 Task: Look for gluten-free products in the category "Alcoholic Kombucha".
Action: Mouse moved to (975, 301)
Screenshot: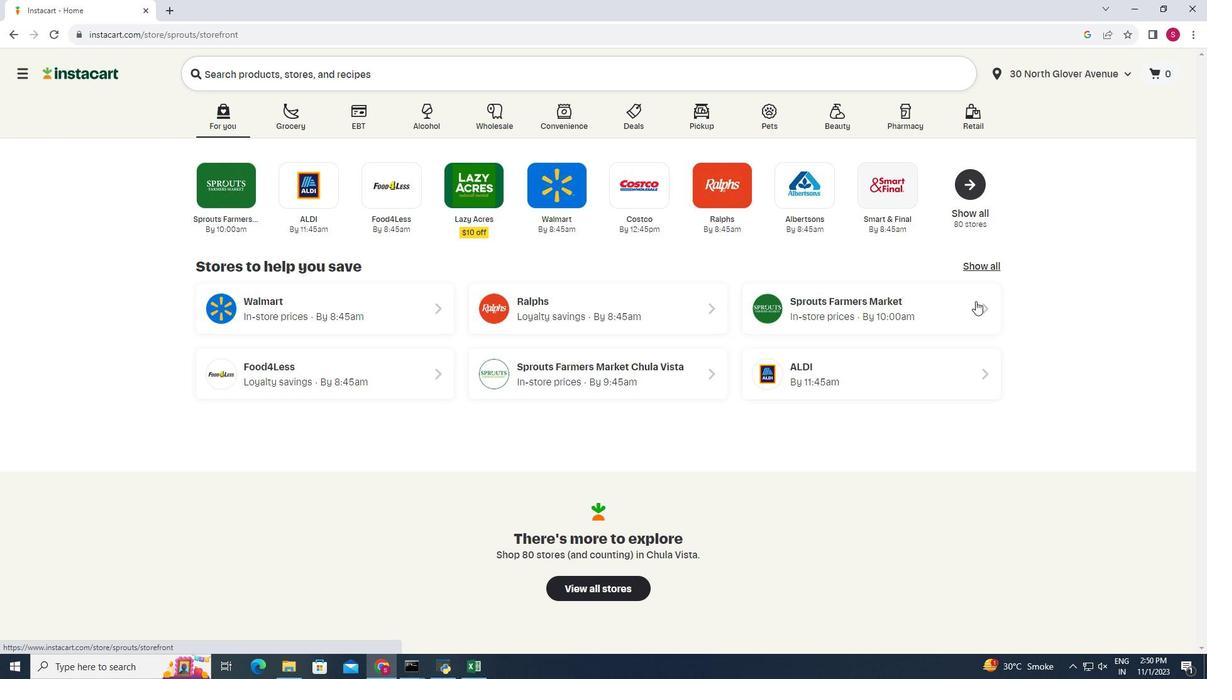 
Action: Mouse pressed left at (975, 301)
Screenshot: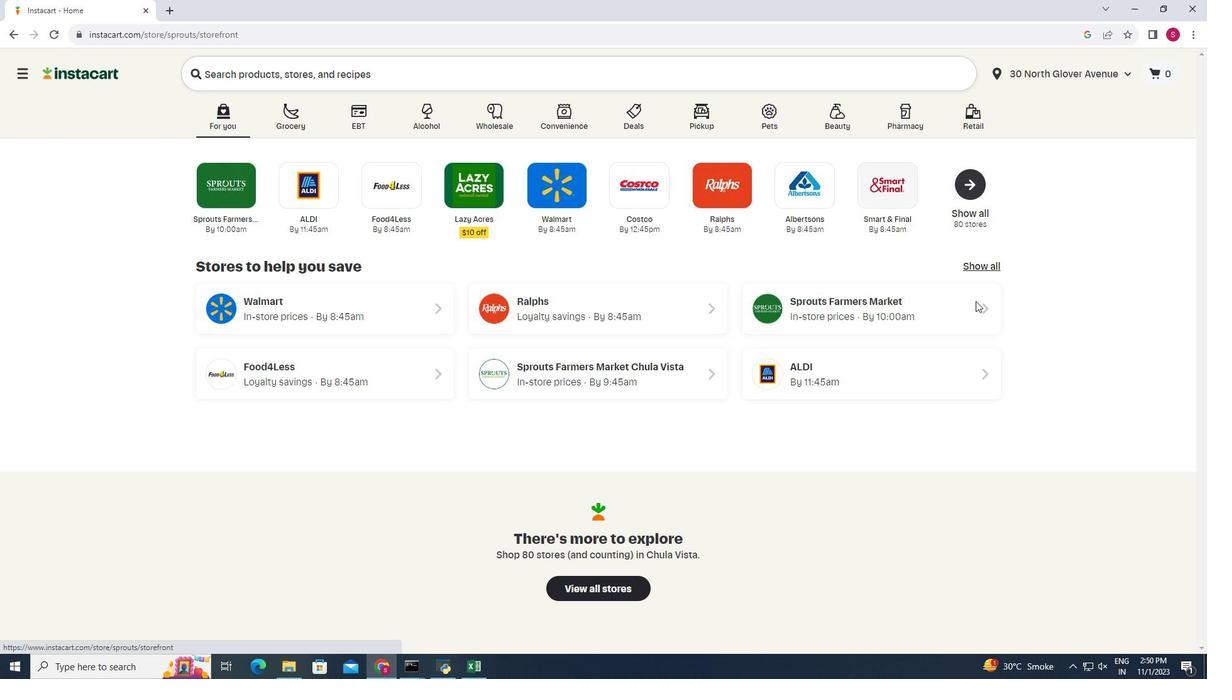 
Action: Mouse moved to (64, 623)
Screenshot: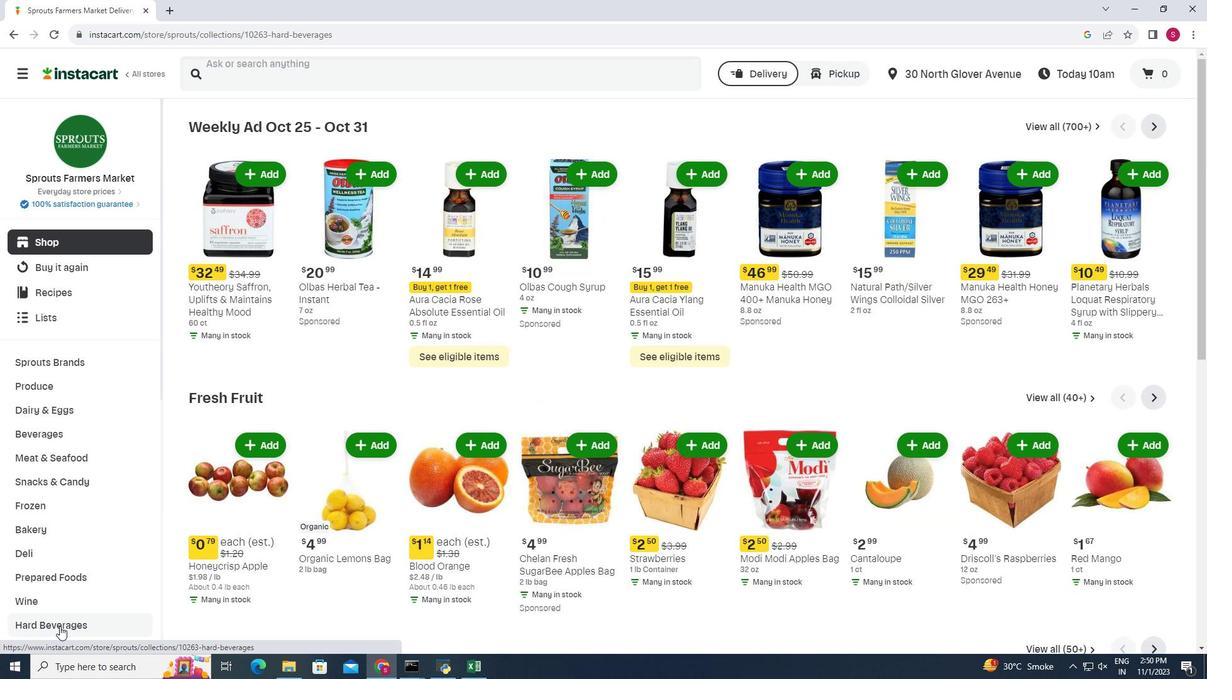 
Action: Mouse pressed left at (64, 623)
Screenshot: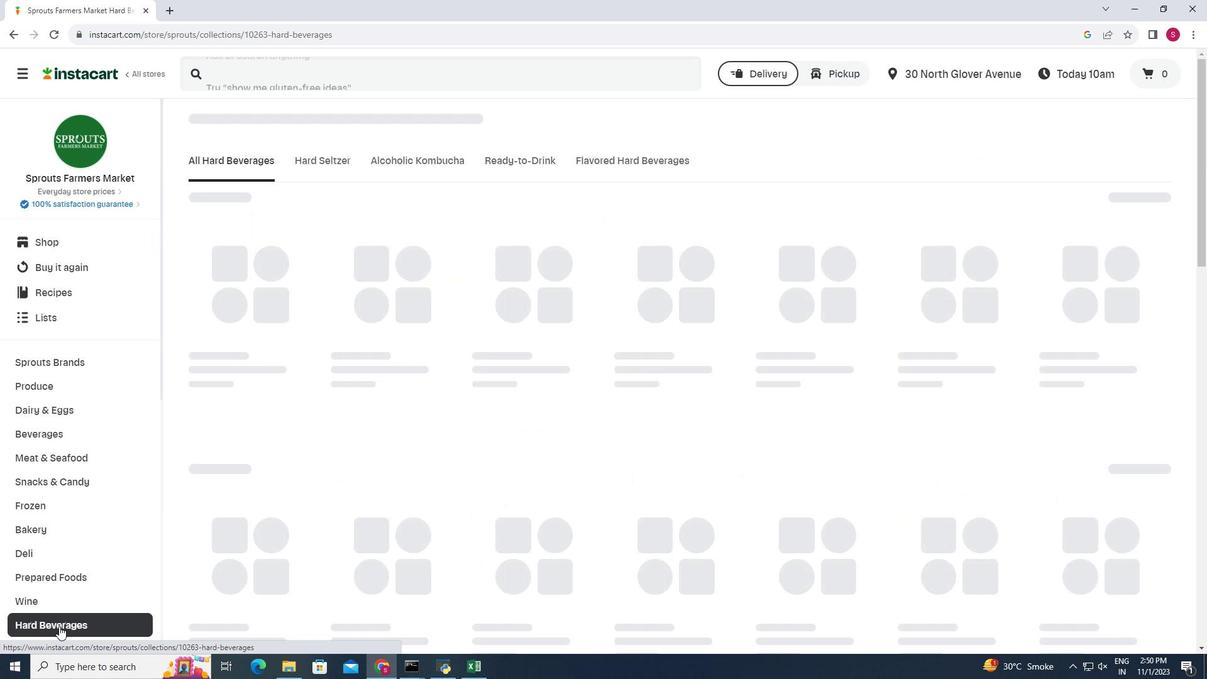 
Action: Mouse moved to (415, 154)
Screenshot: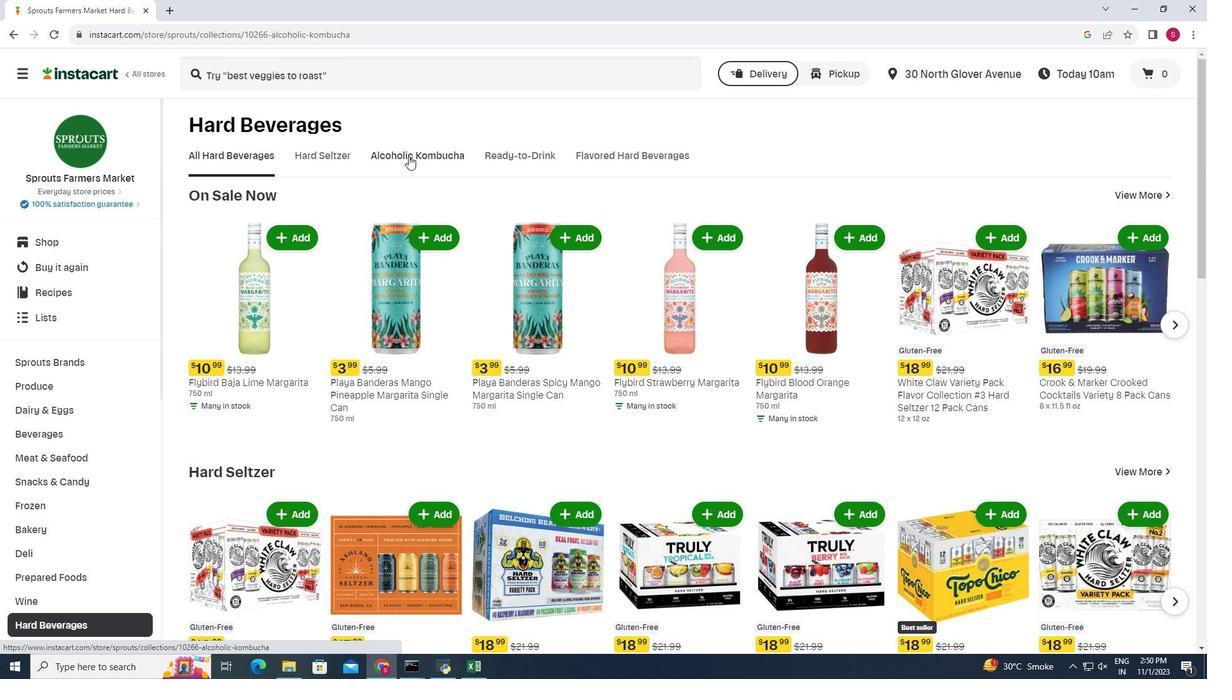 
Action: Mouse pressed left at (415, 154)
Screenshot: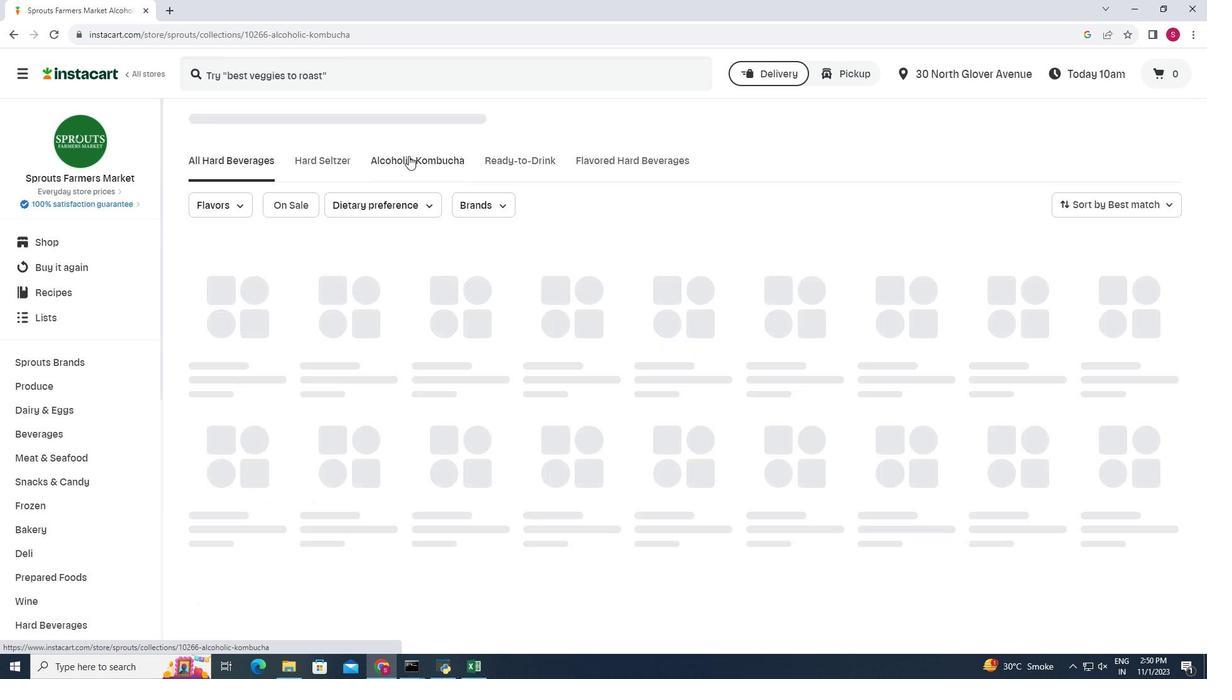 
Action: Mouse moved to (391, 197)
Screenshot: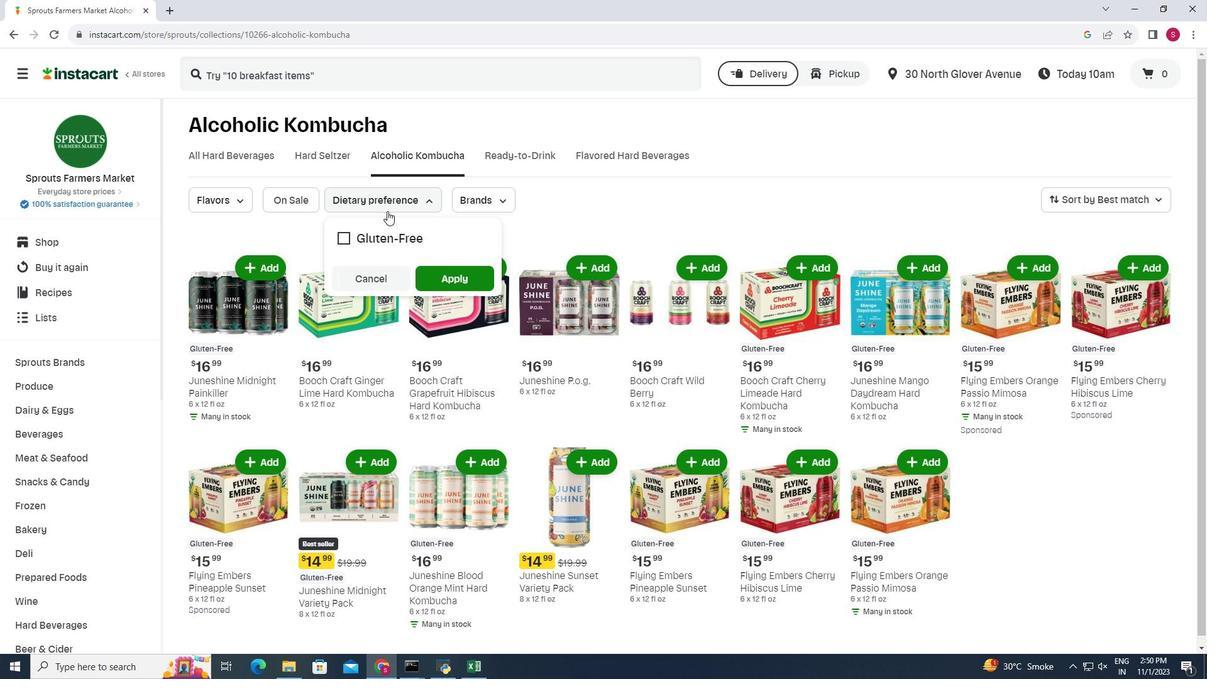 
Action: Mouse pressed left at (391, 197)
Screenshot: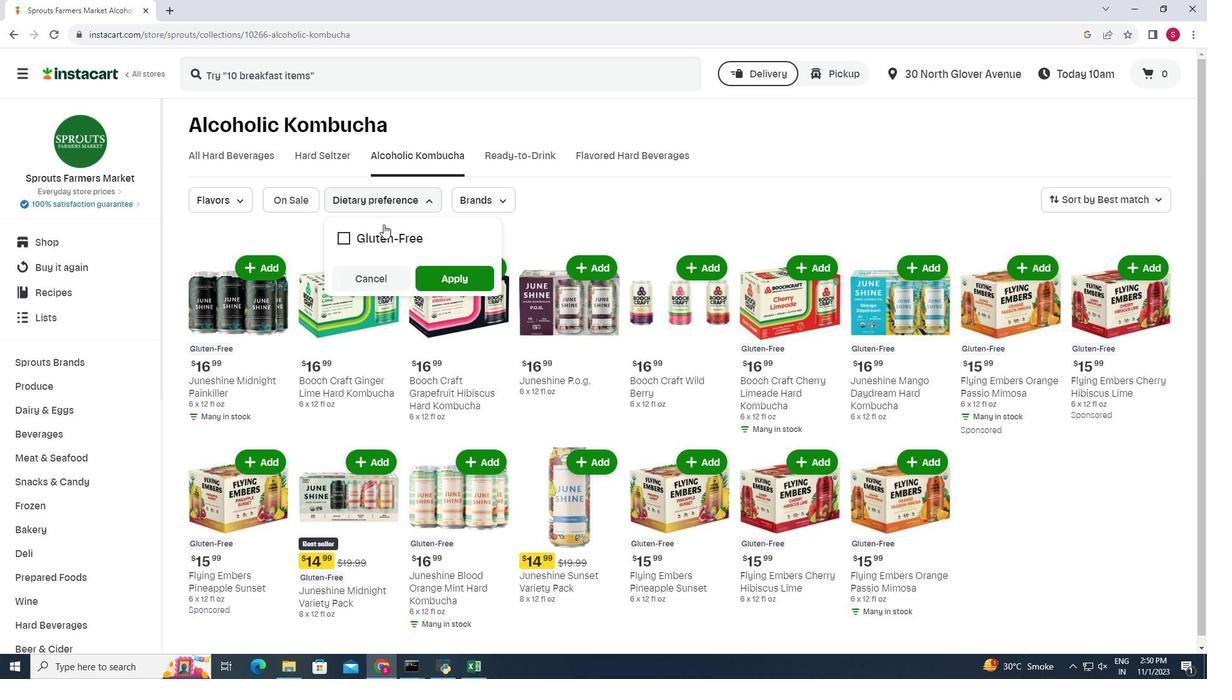 
Action: Mouse moved to (379, 234)
Screenshot: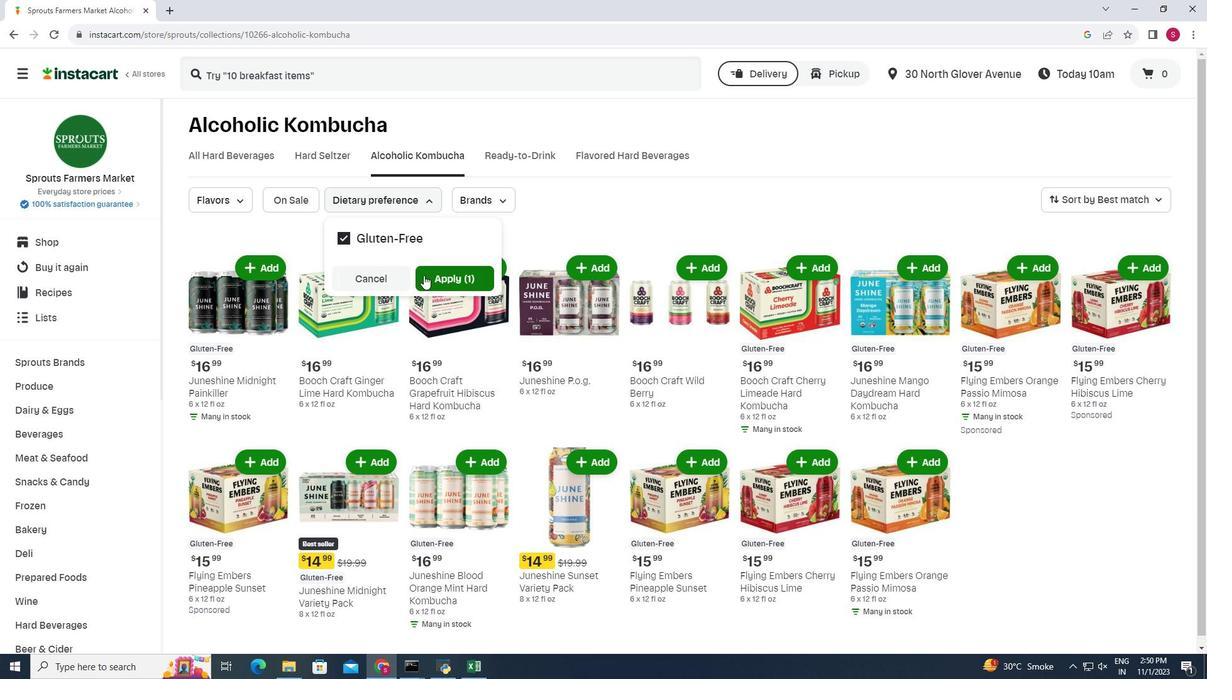 
Action: Mouse pressed left at (379, 234)
Screenshot: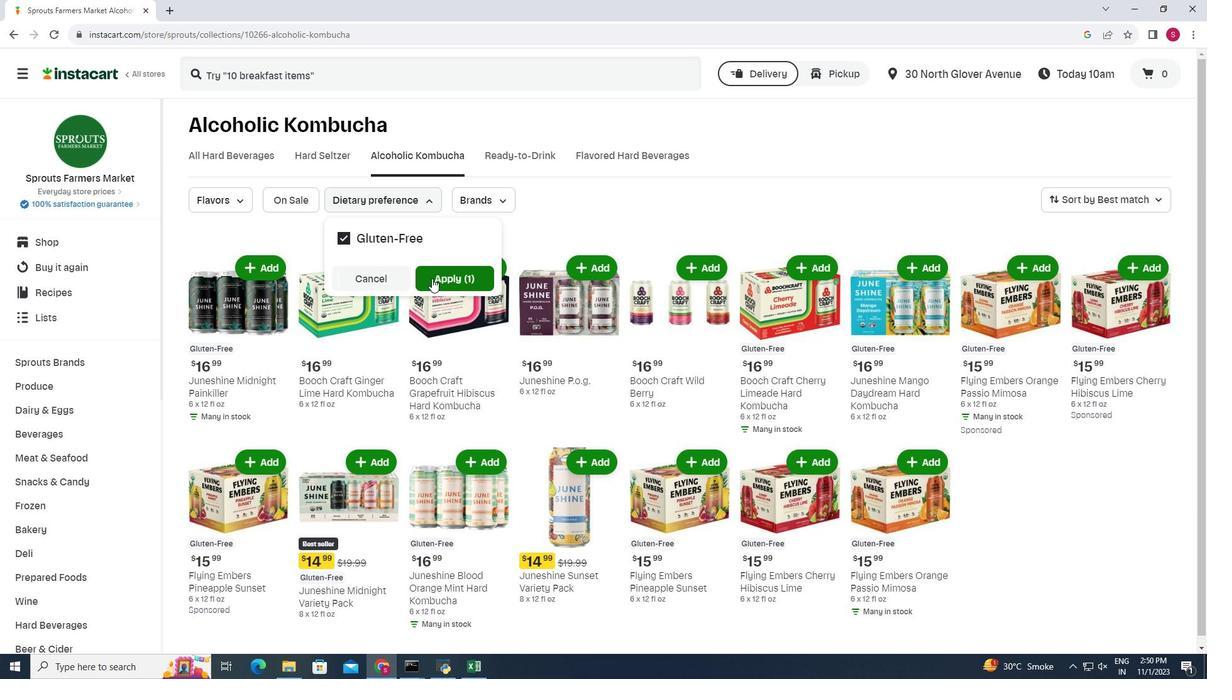 
Action: Mouse moved to (432, 278)
Screenshot: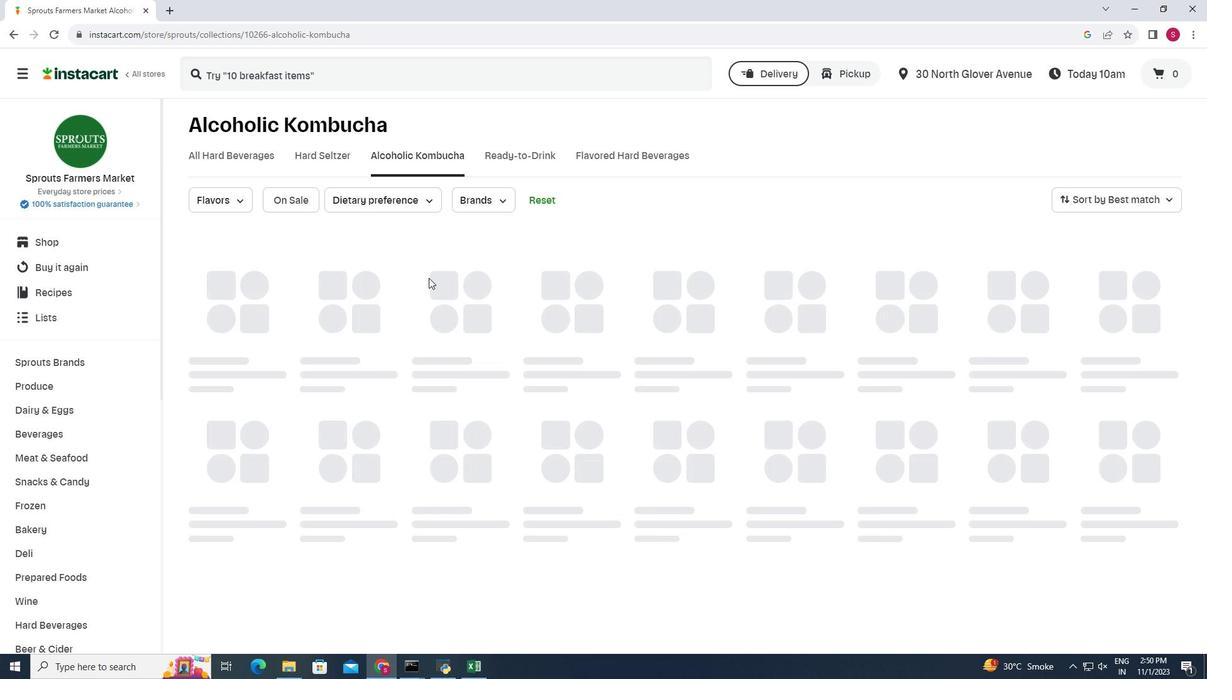 
Action: Mouse pressed left at (432, 278)
Screenshot: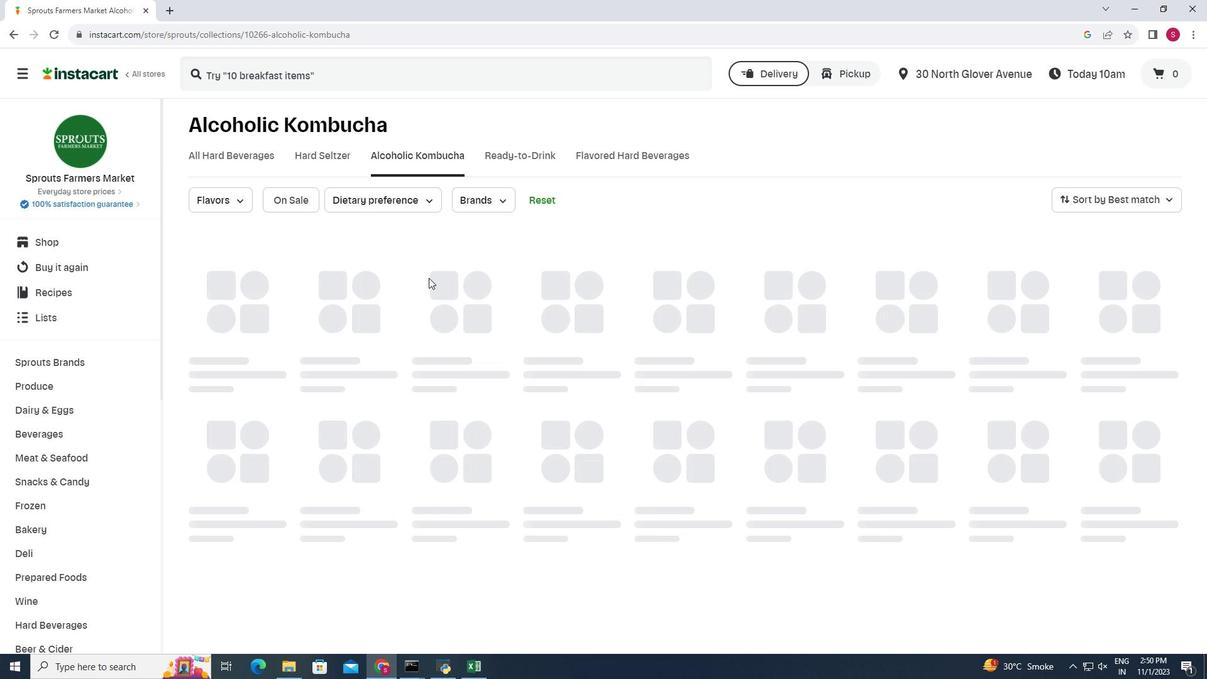 
Action: Mouse moved to (675, 424)
Screenshot: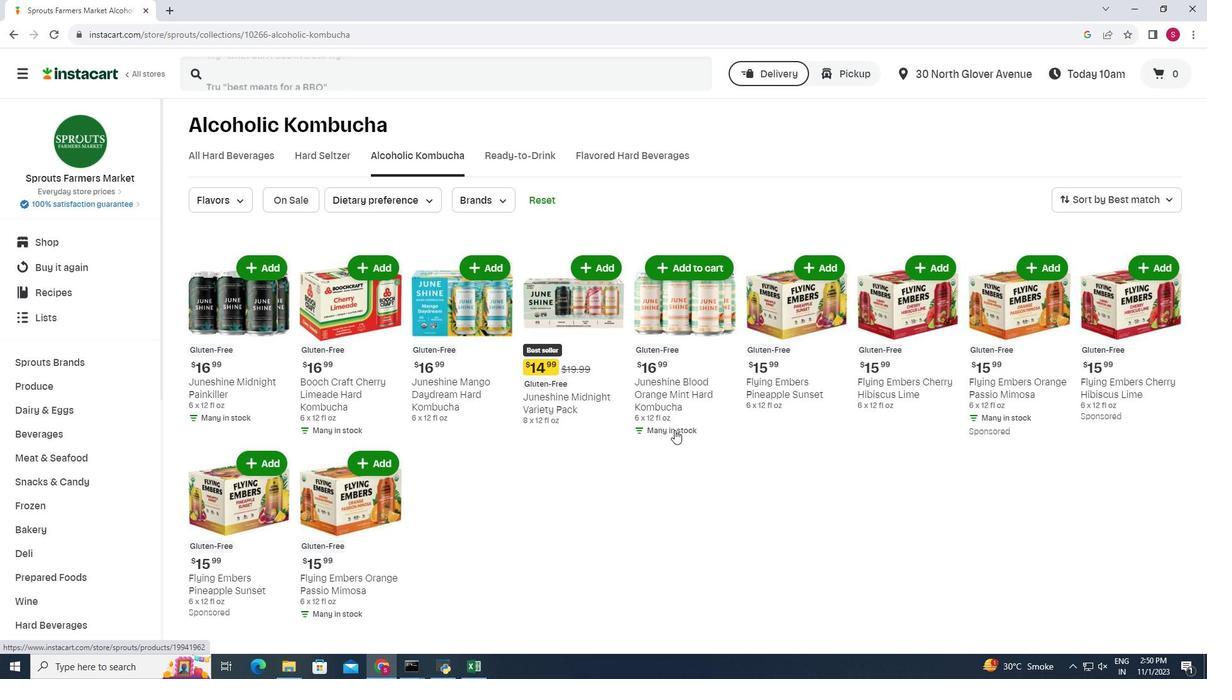 
Action: Mouse scrolled (675, 423) with delta (0, 0)
Screenshot: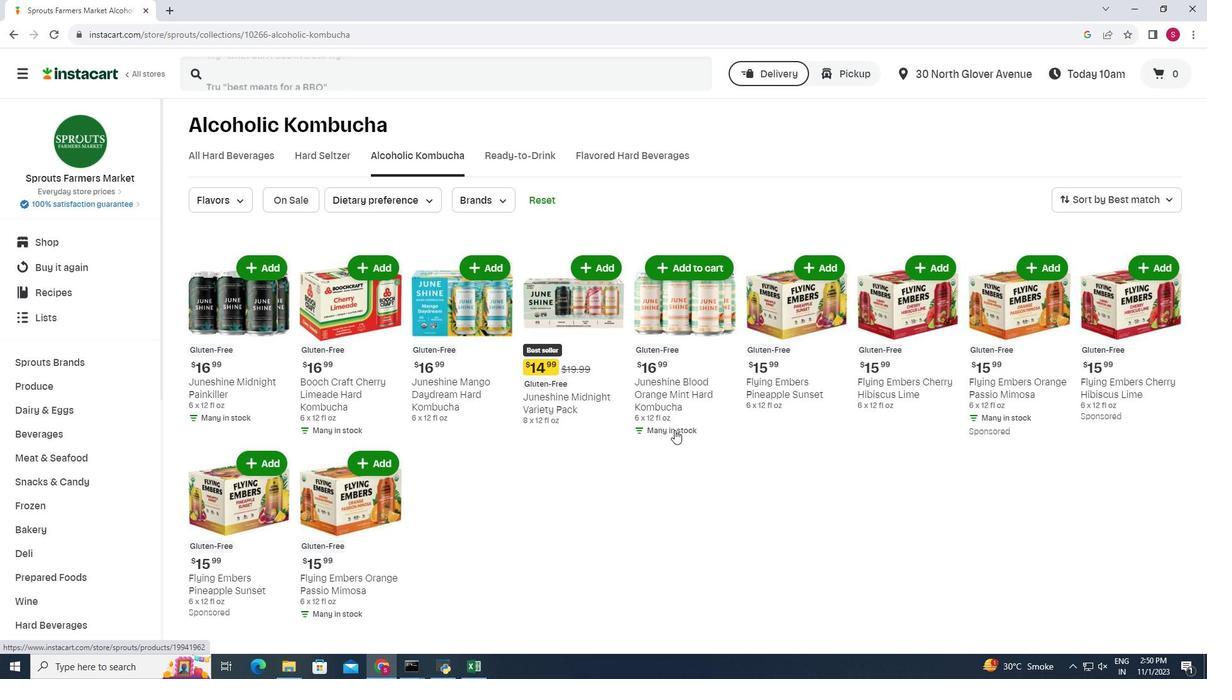 
Action: Mouse moved to (677, 430)
Screenshot: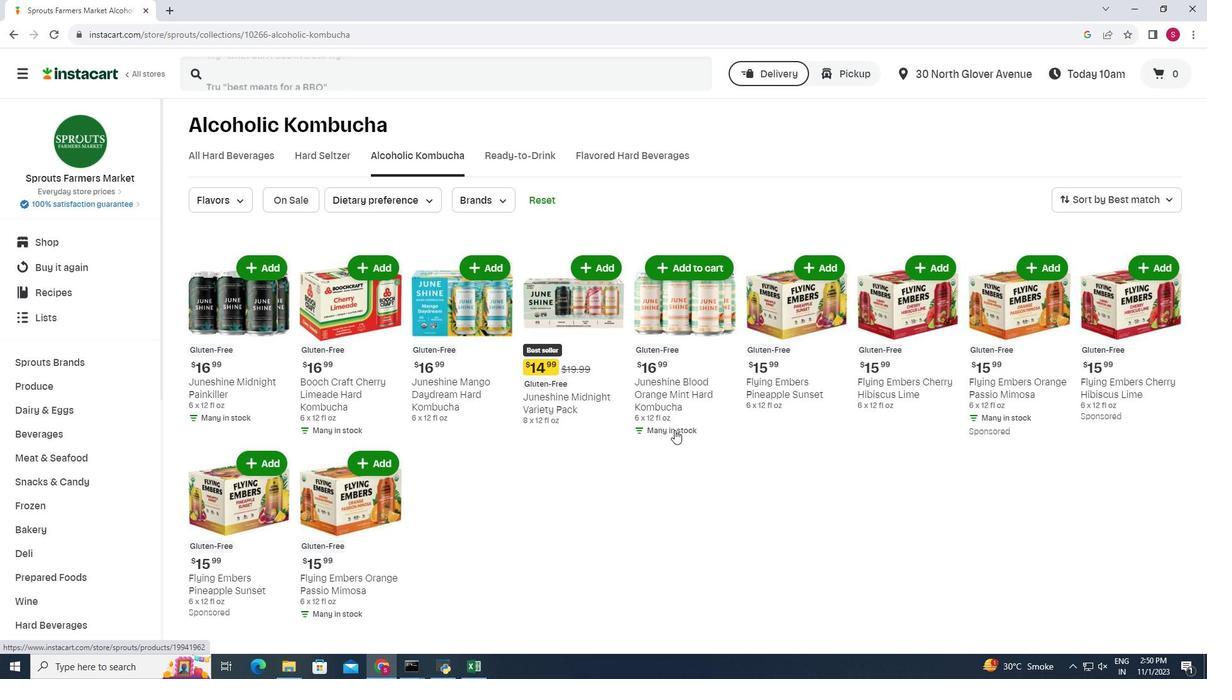 
Action: Mouse scrolled (677, 429) with delta (0, 0)
Screenshot: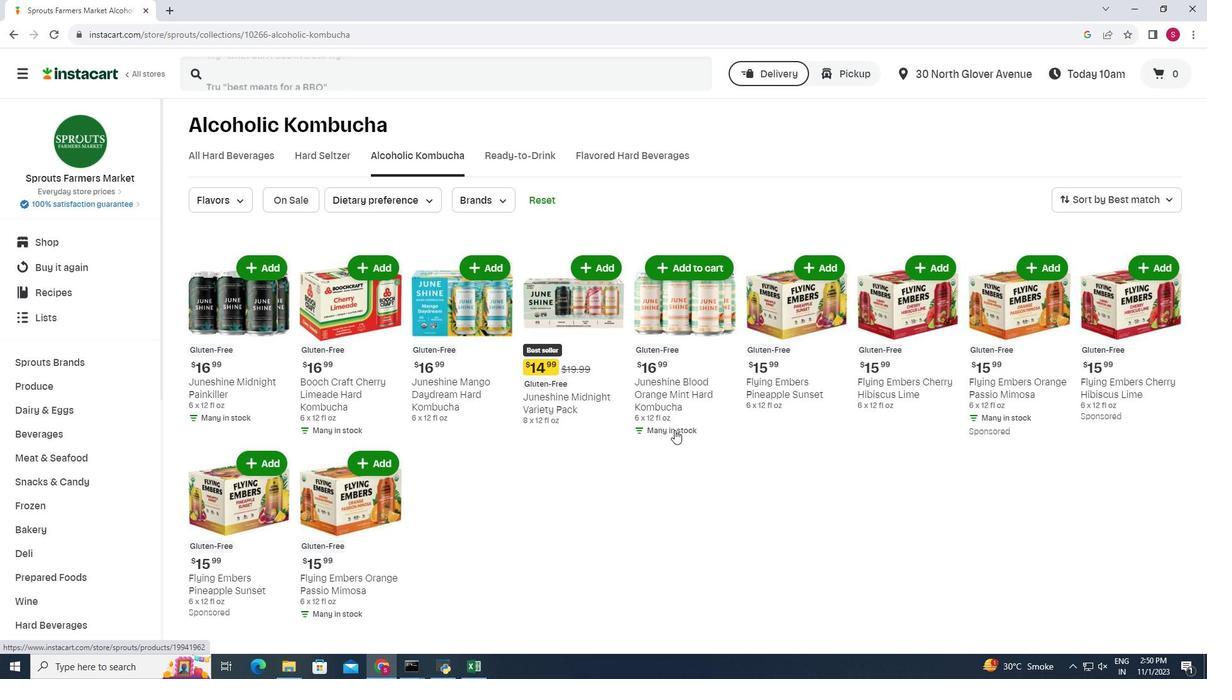 
Action: Mouse moved to (677, 430)
Screenshot: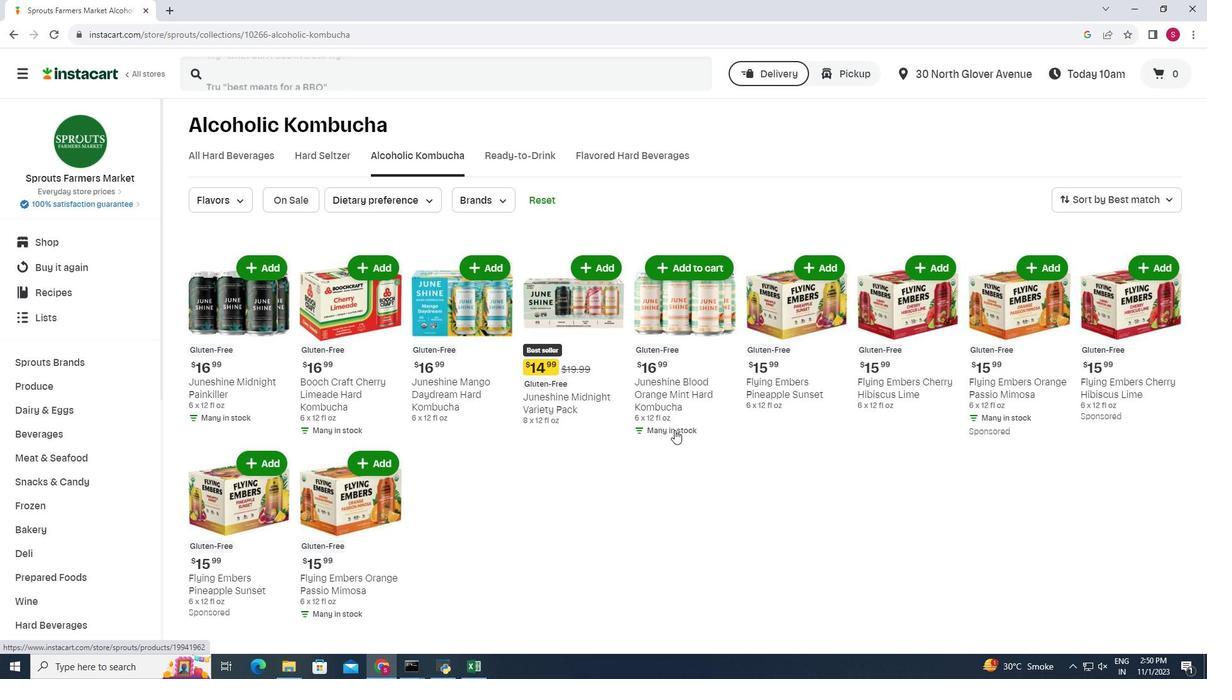 
Action: Mouse scrolled (677, 430) with delta (0, 0)
Screenshot: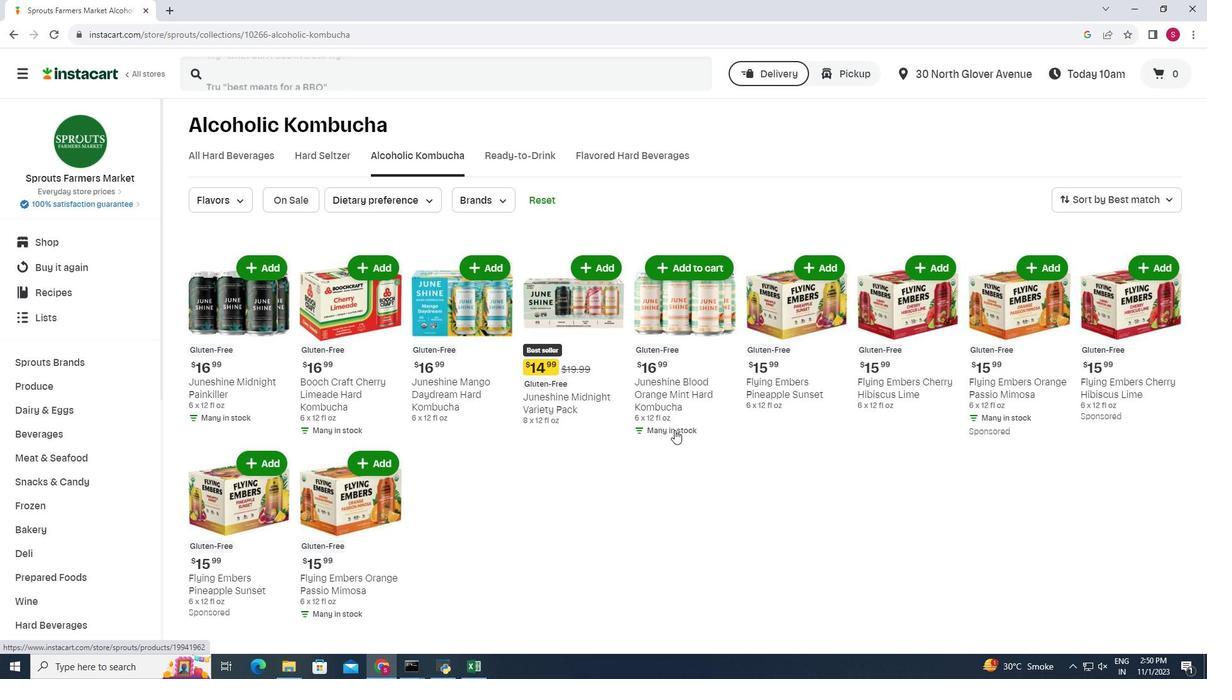 
Action: Mouse moved to (677, 432)
Screenshot: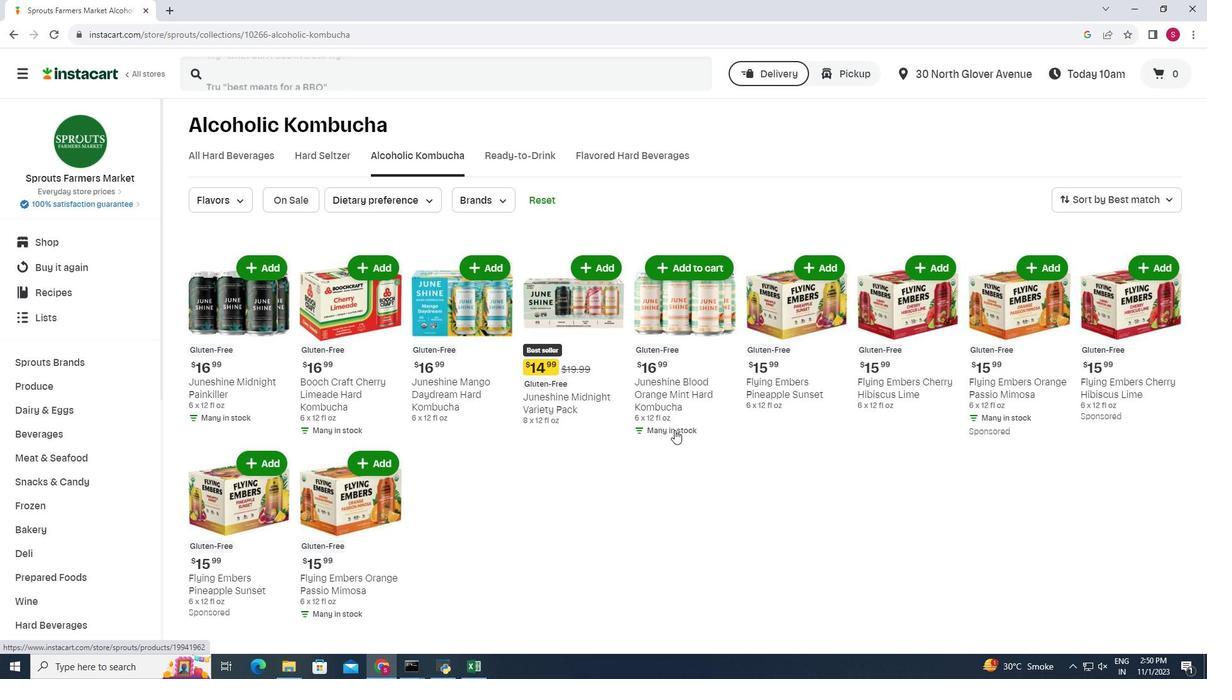 
Action: Mouse scrolled (677, 431) with delta (0, 0)
Screenshot: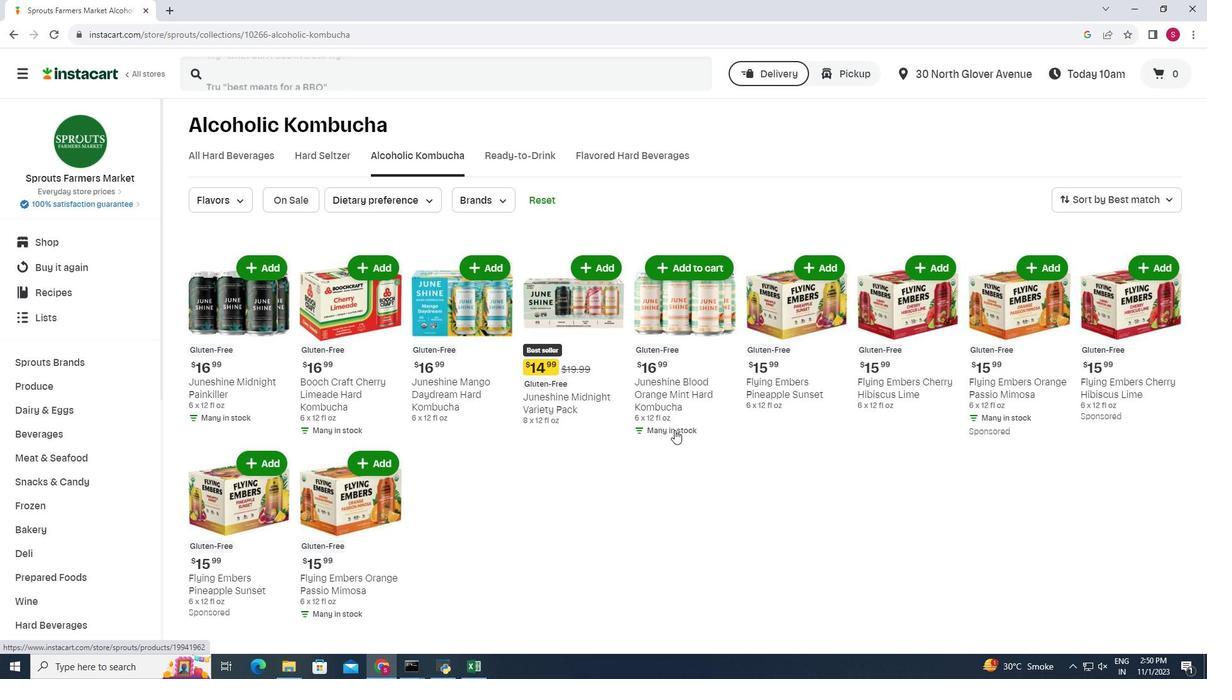 
Action: Mouse moved to (673, 424)
Screenshot: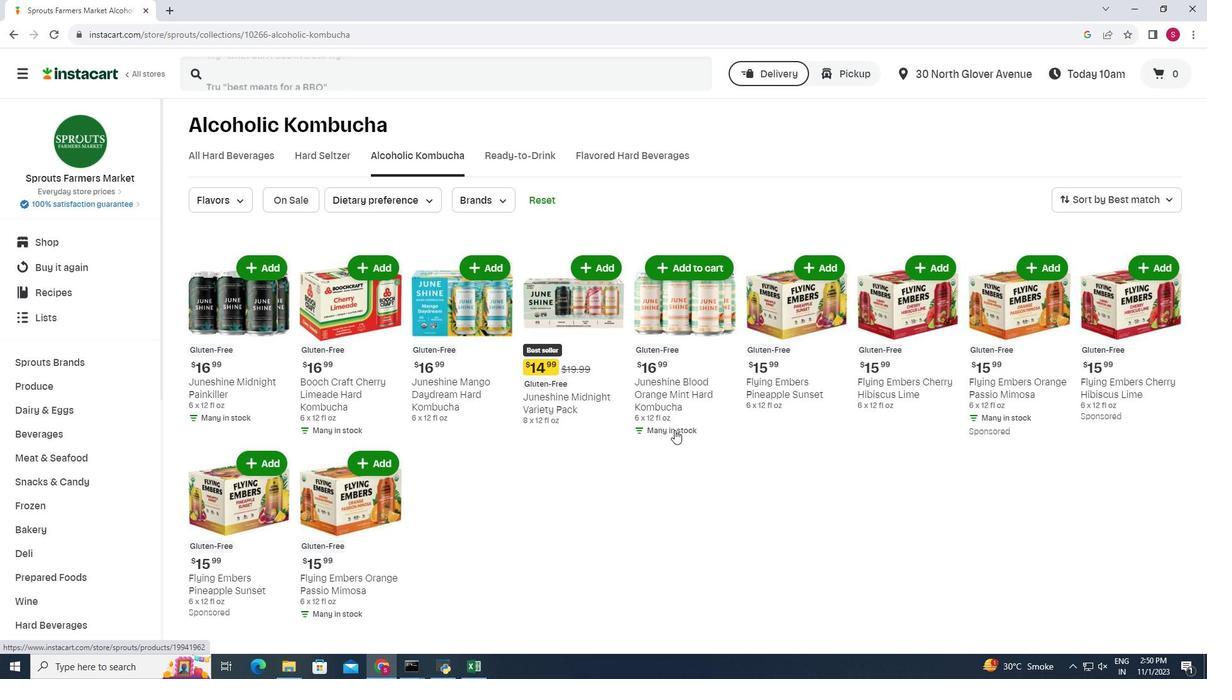
